 Task: Add a field from the Popular template Priority a blank project AgileGator
Action: Mouse moved to (1066, 101)
Screenshot: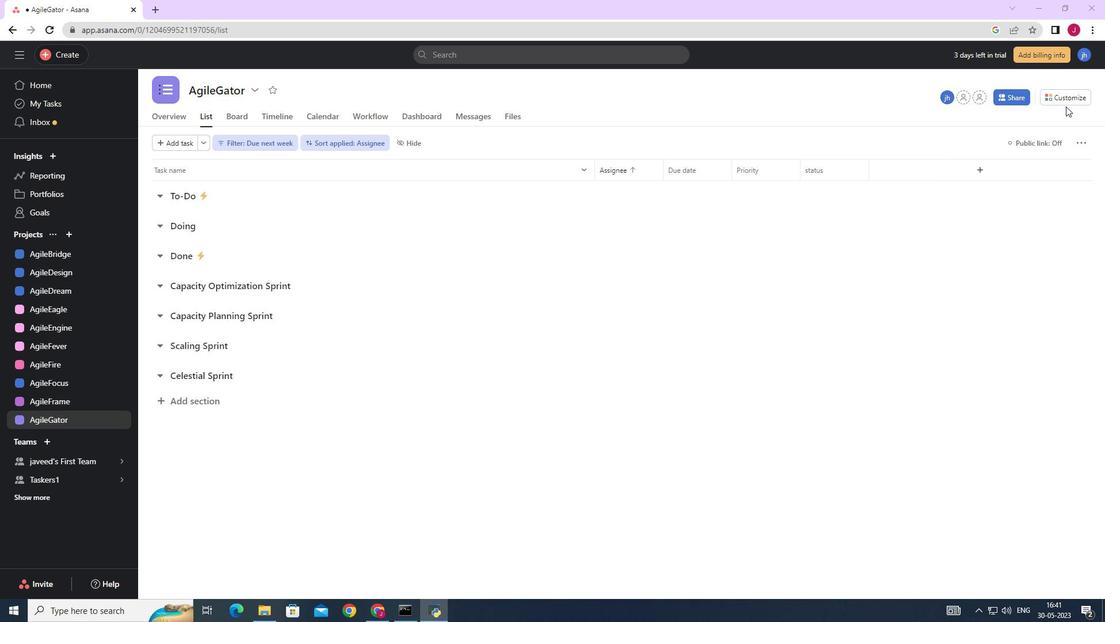 
Action: Mouse pressed left at (1066, 101)
Screenshot: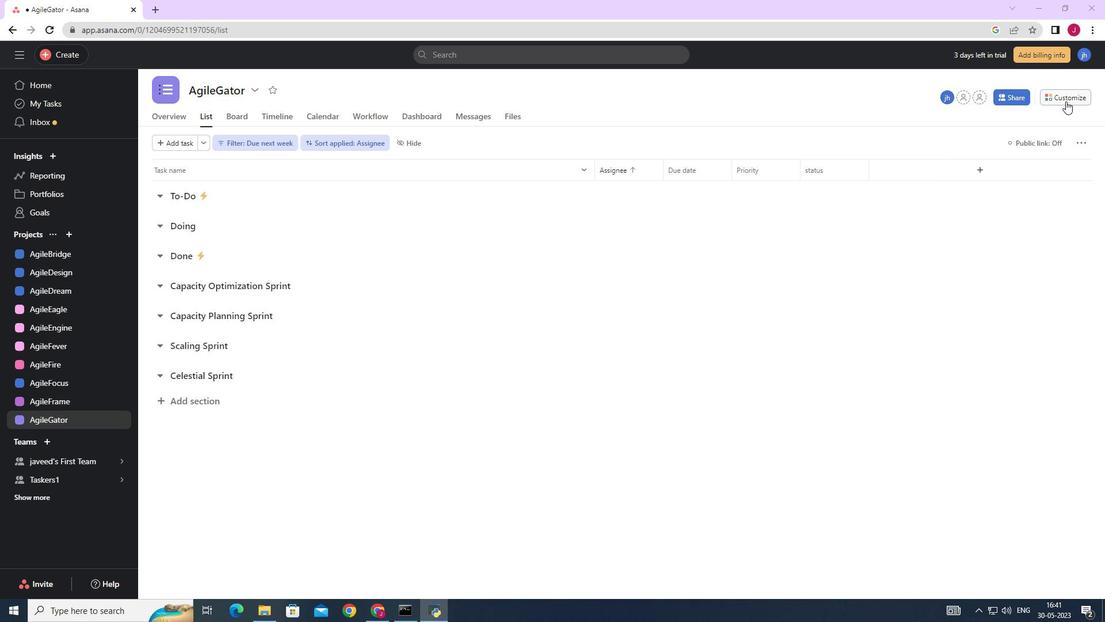 
Action: Mouse moved to (935, 236)
Screenshot: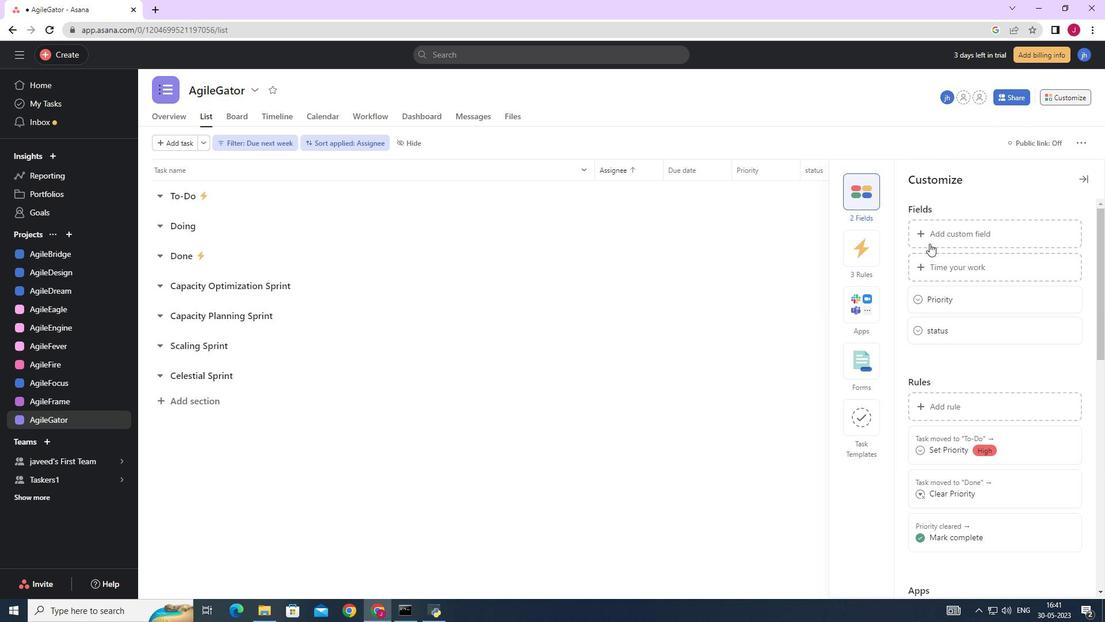
Action: Mouse pressed left at (935, 236)
Screenshot: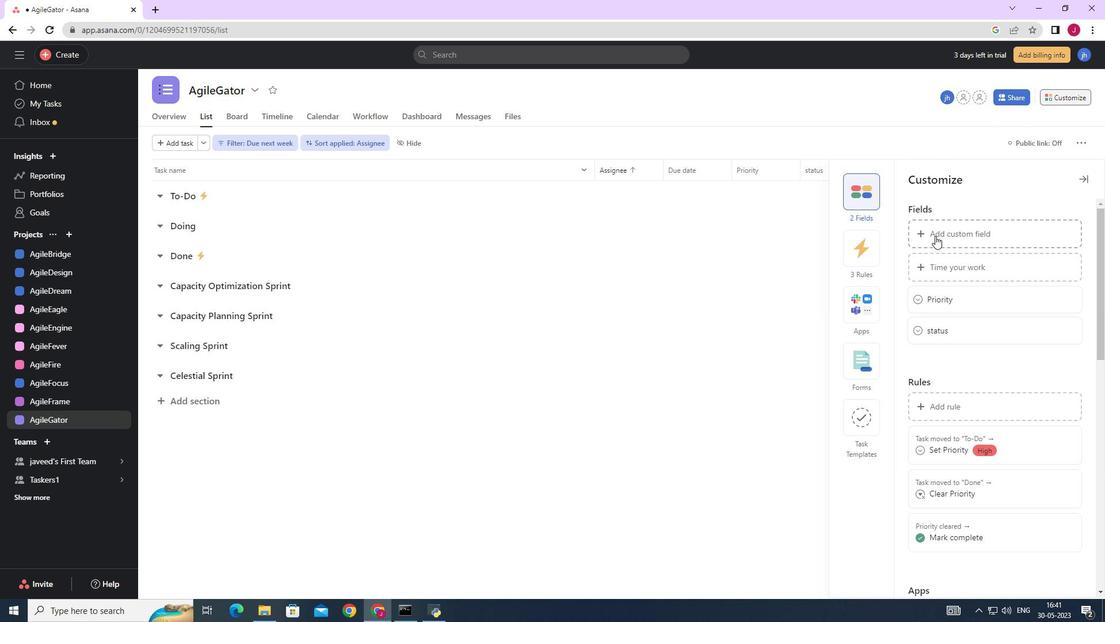 
Action: Mouse moved to (447, 172)
Screenshot: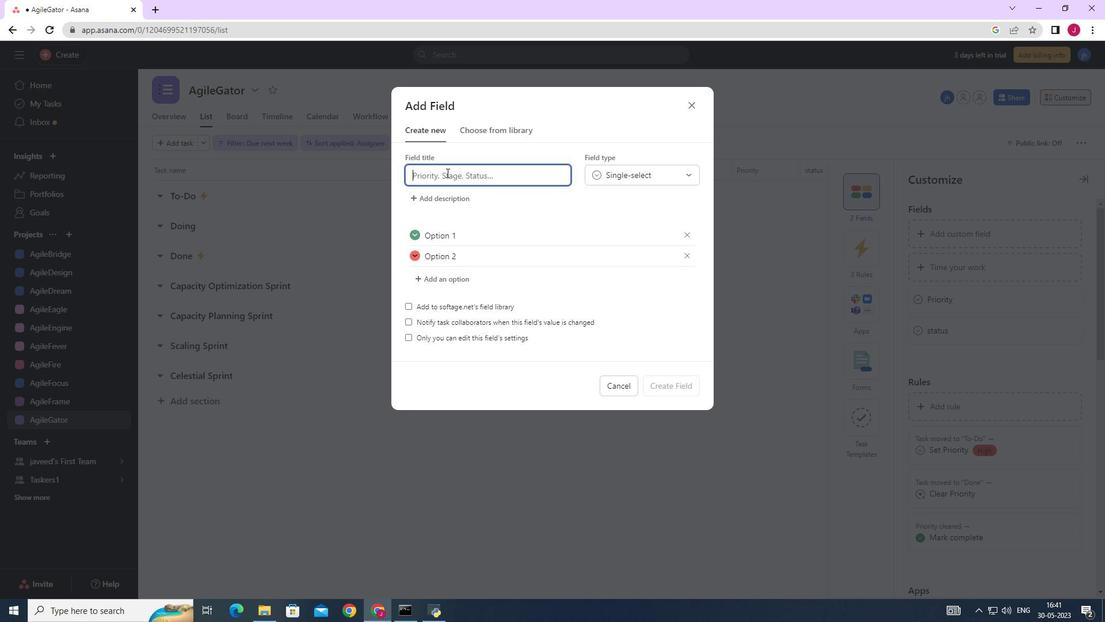 
Action: Key pressed popular<Key.space>temple<Key.backspace>ate<Key.space>priority
Screenshot: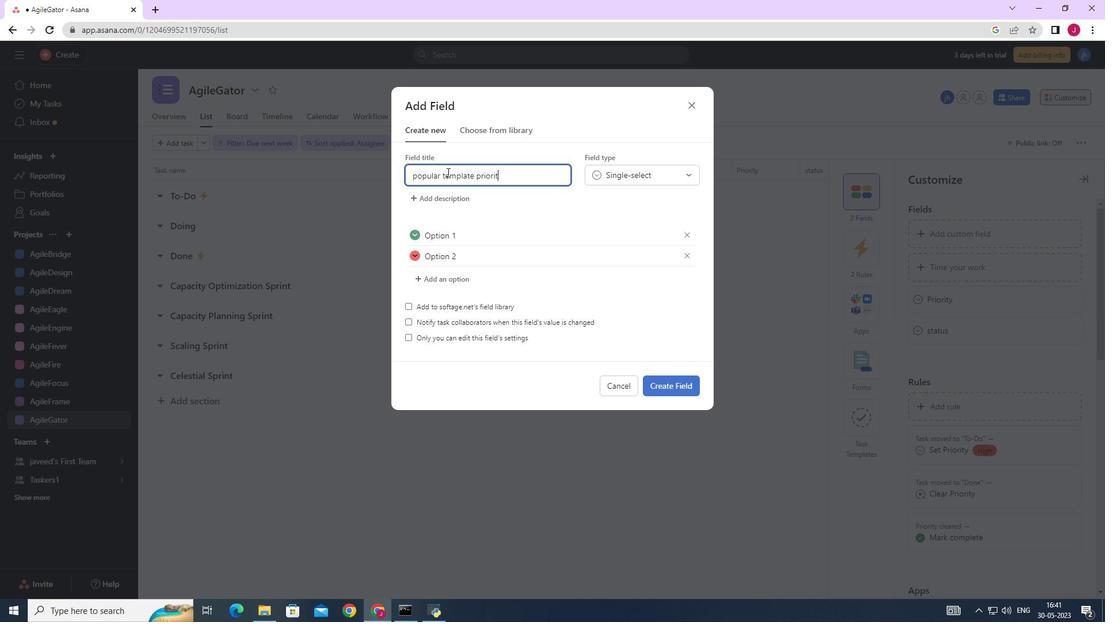 
Action: Mouse moved to (671, 384)
Screenshot: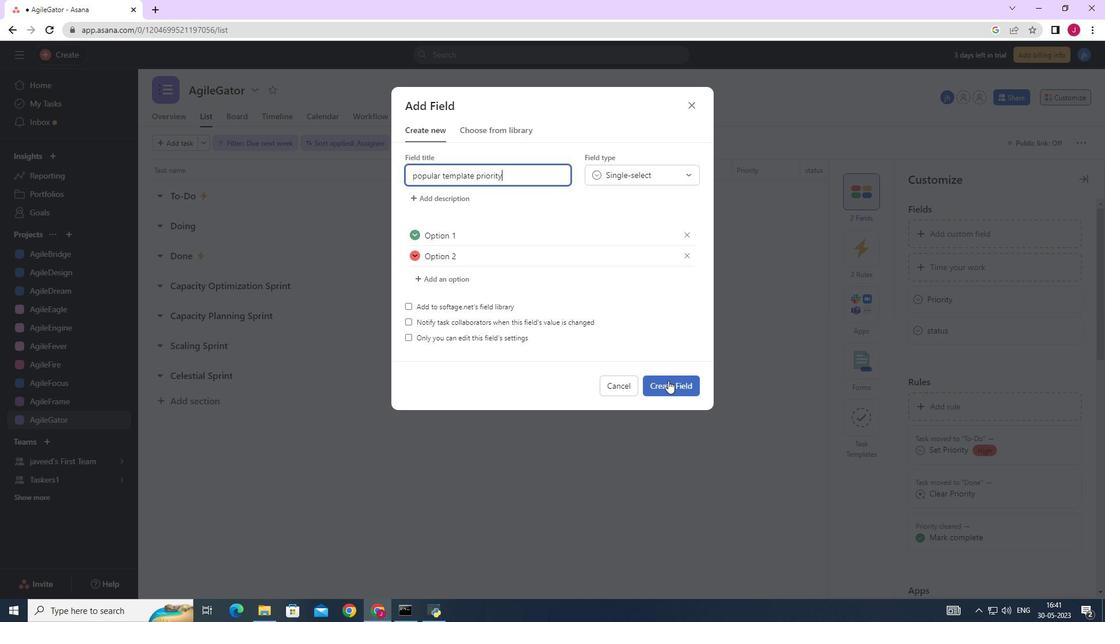 
Action: Mouse pressed left at (671, 384)
Screenshot: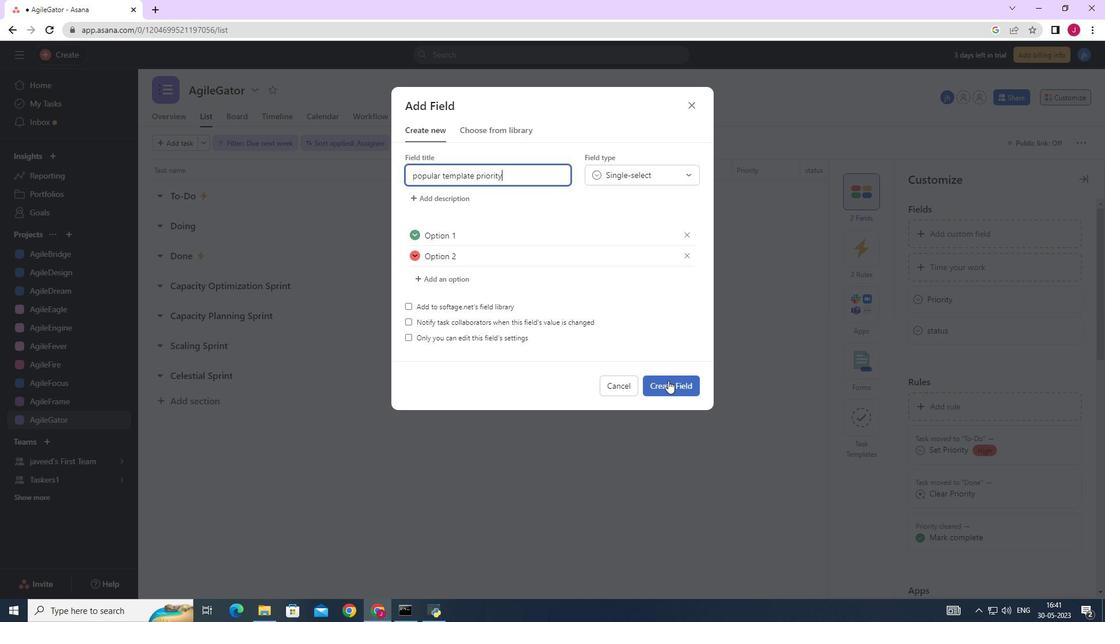 
Action: Mouse moved to (667, 372)
Screenshot: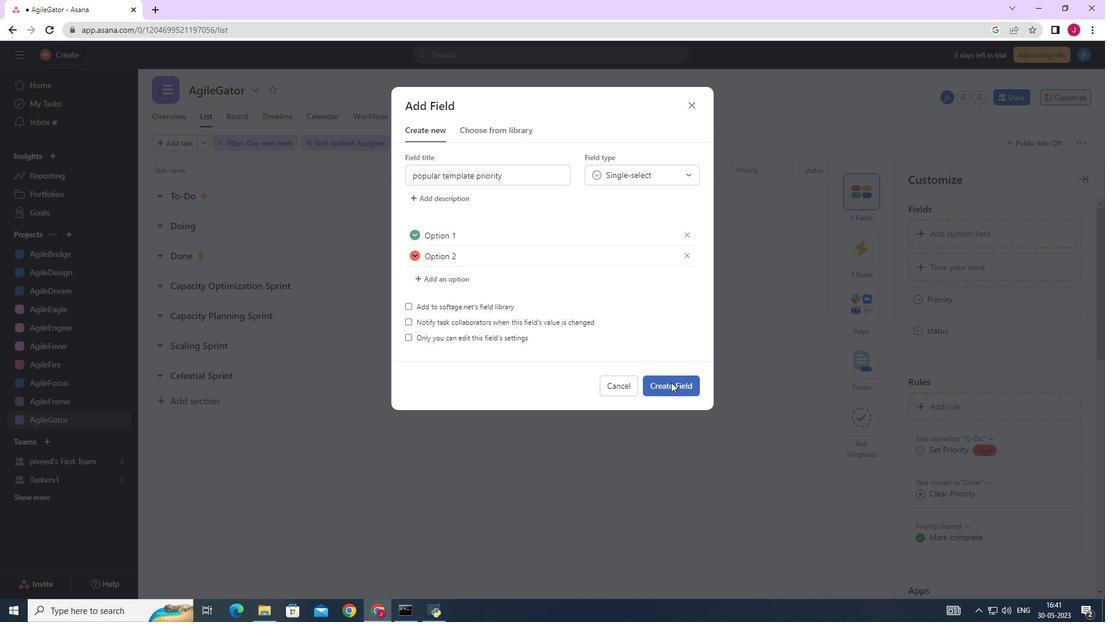 
